 Task: Create Card Card0000000380 in Board Board0000000095 in Workspace WS0000000032 in Trello. Create Card Card0000000381 in Board Board0000000096 in Workspace WS0000000032 in Trello. Create Card Card0000000382 in Board Board0000000096 in Workspace WS0000000032 in Trello. Create Card Card0000000383 in Board Board0000000096 in Workspace WS0000000032 in Trello. Create Card Card0000000384 in Board Board0000000096 in Workspace WS0000000032 in Trello
Action: Mouse moved to (324, 335)
Screenshot: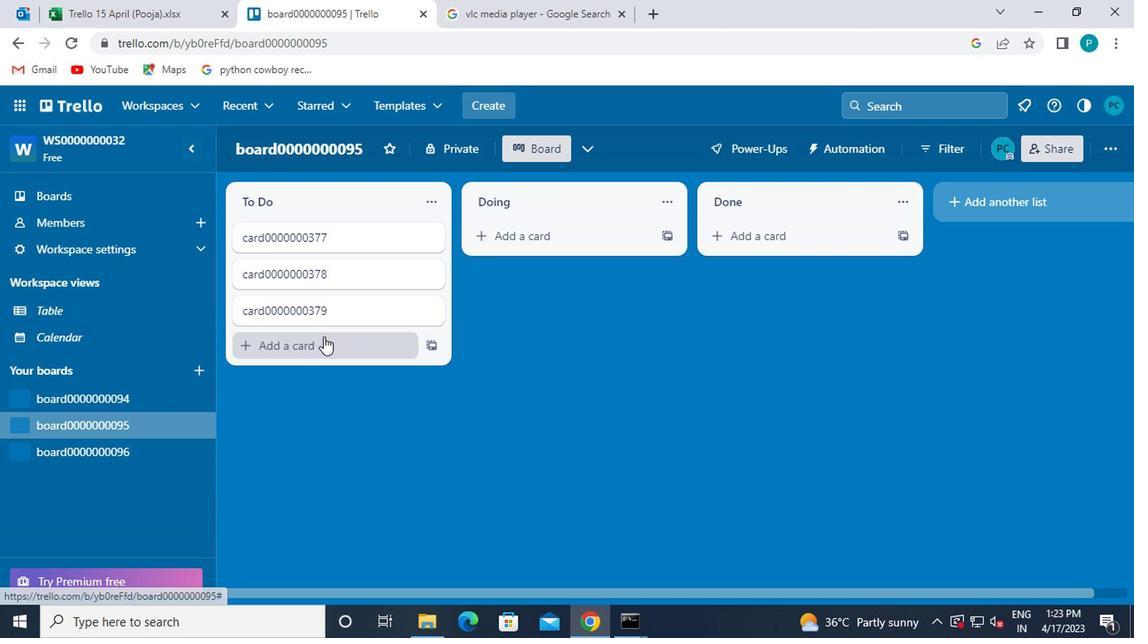
Action: Mouse pressed left at (324, 335)
Screenshot: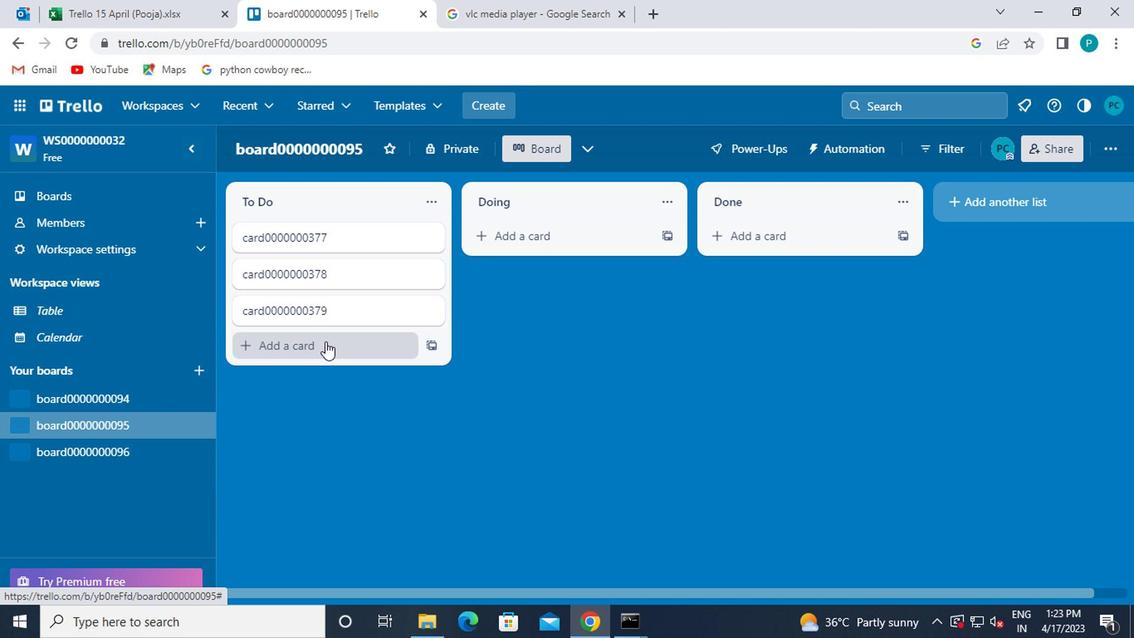 
Action: Mouse moved to (324, 350)
Screenshot: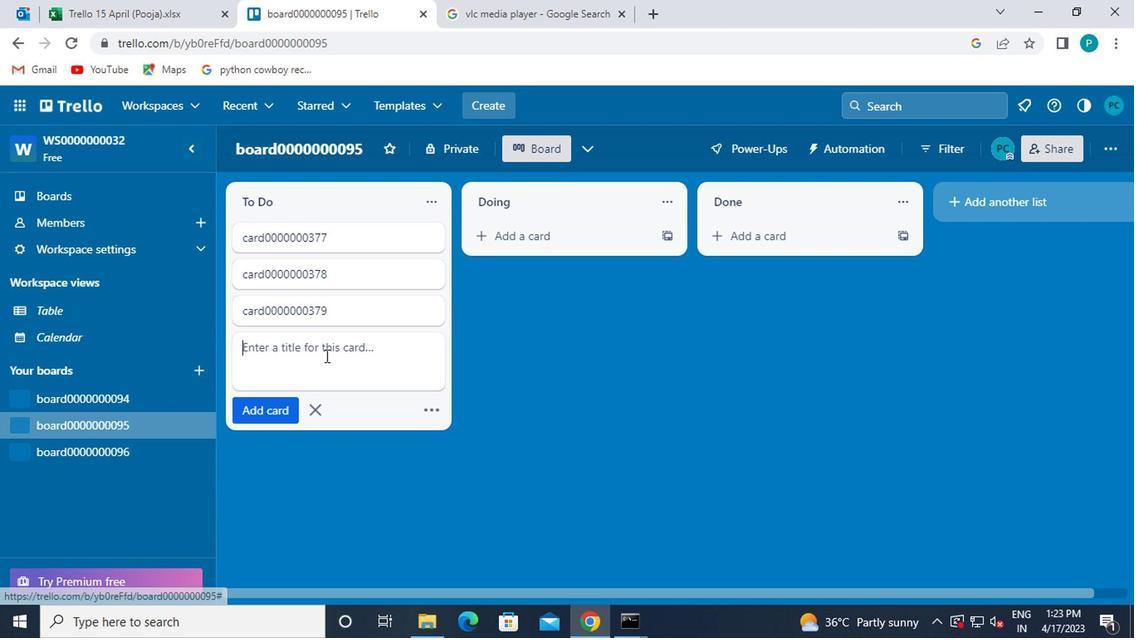 
Action: Key pressed card0000000380
Screenshot: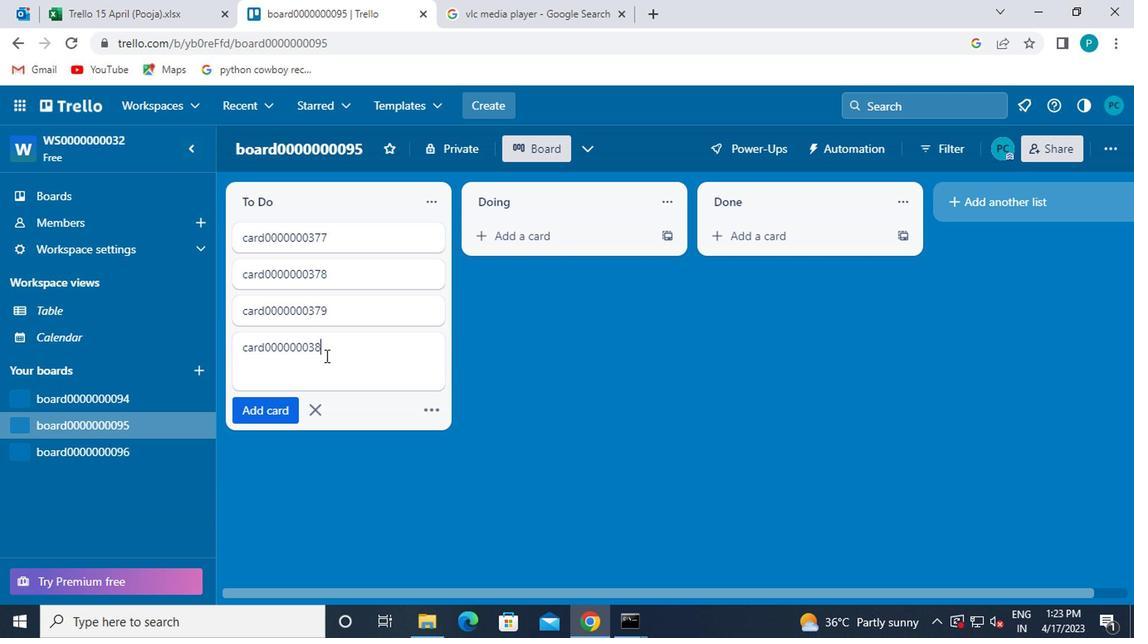 
Action: Mouse moved to (285, 401)
Screenshot: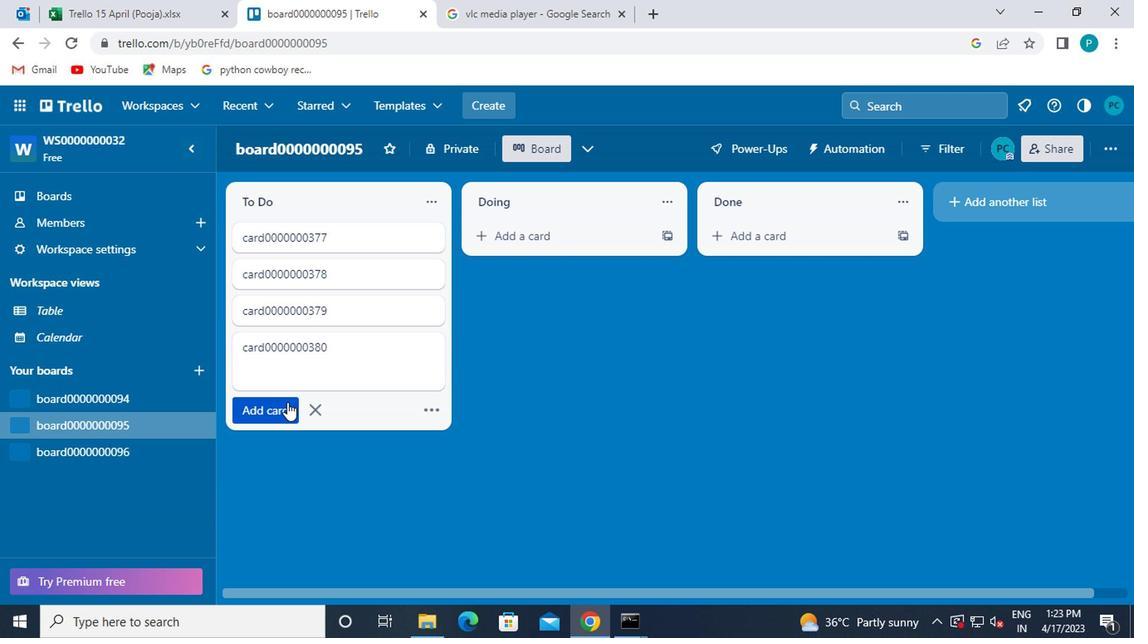 
Action: Mouse pressed left at (285, 401)
Screenshot: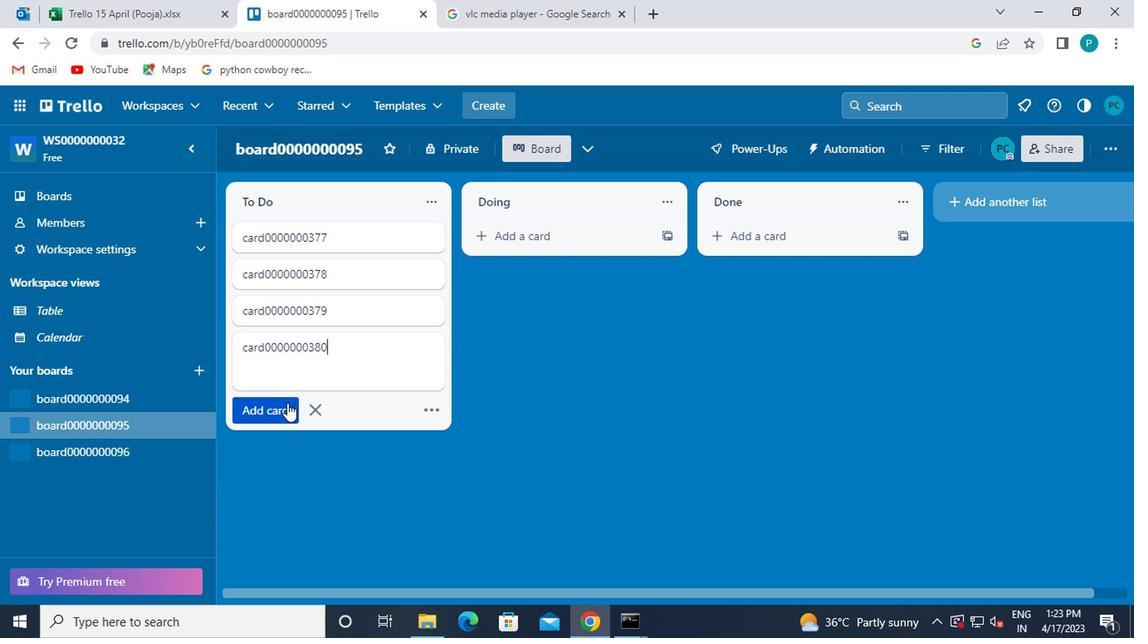 
Action: Mouse moved to (316, 440)
Screenshot: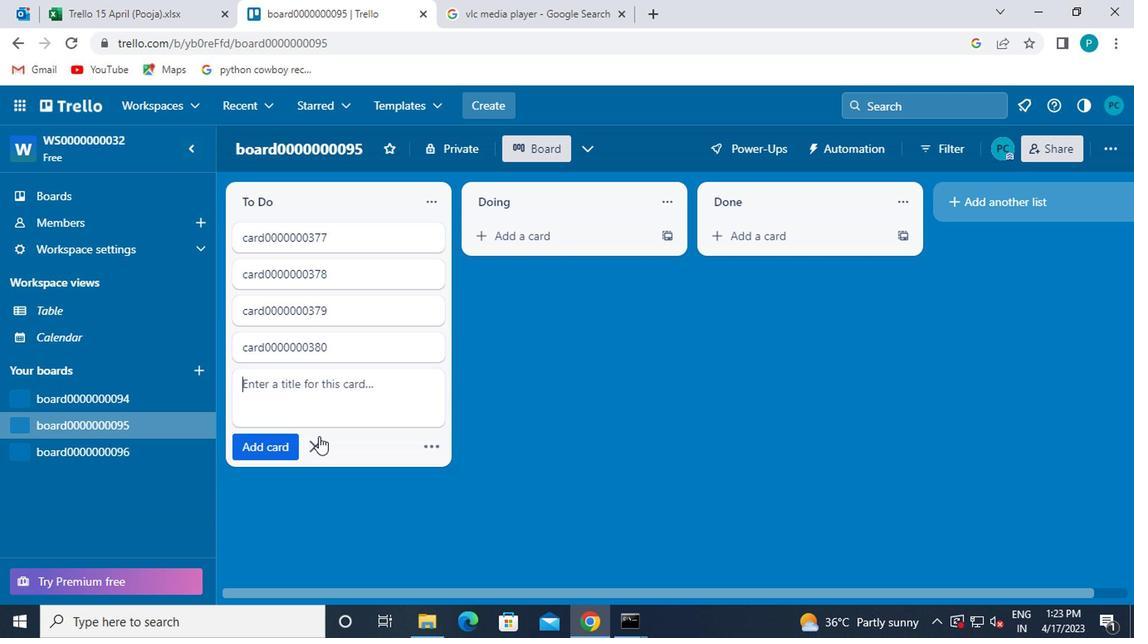 
Action: Mouse pressed left at (316, 440)
Screenshot: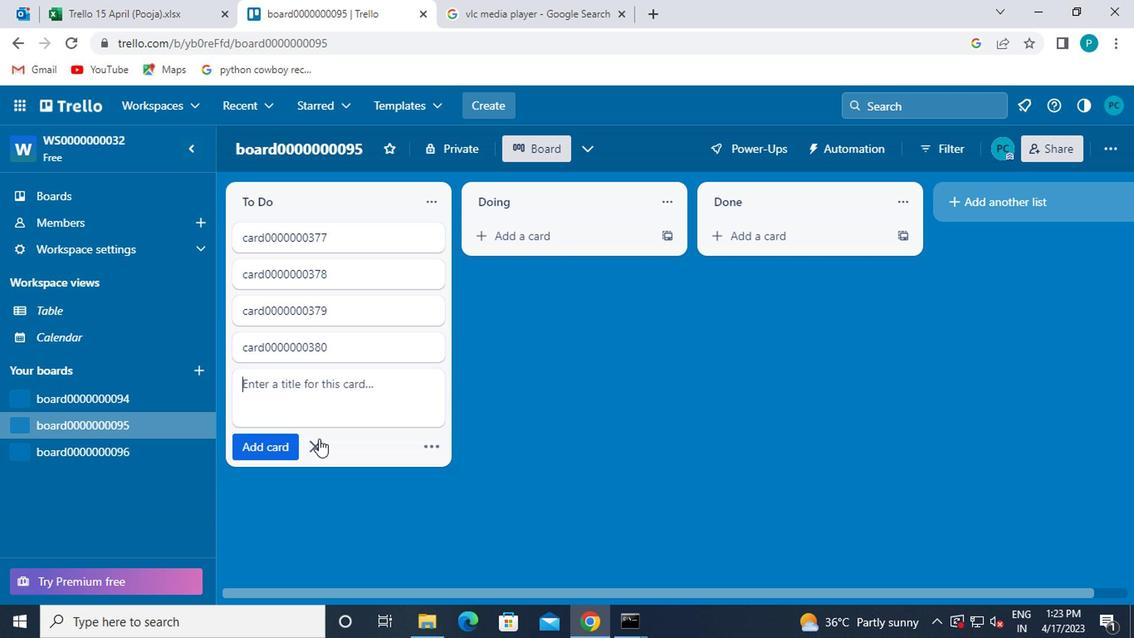 
Action: Mouse moved to (132, 444)
Screenshot: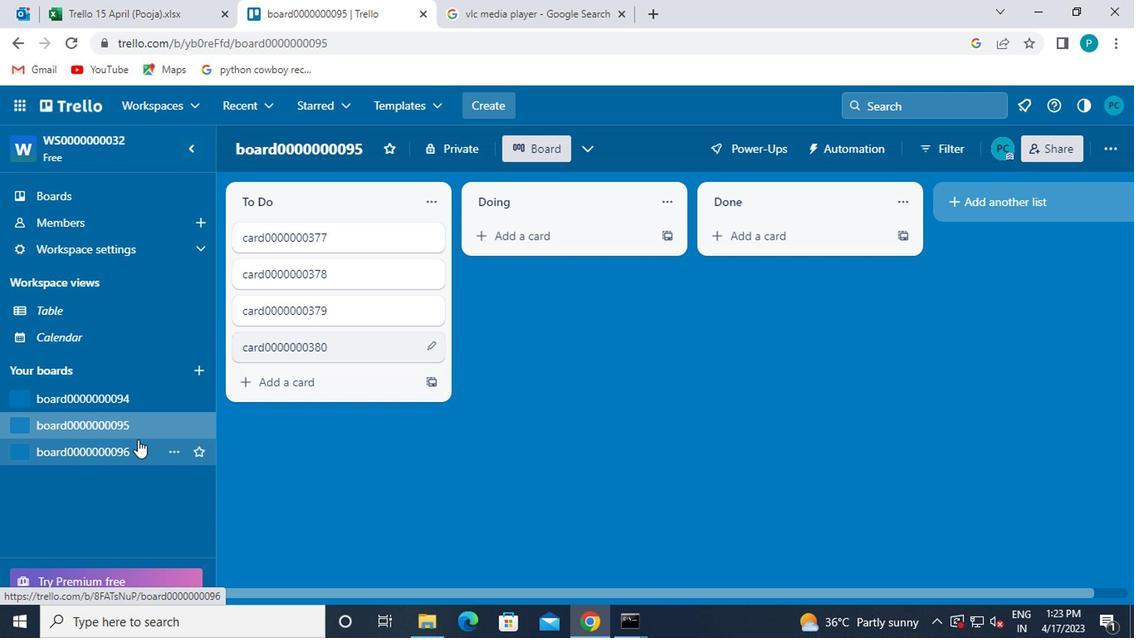 
Action: Mouse pressed left at (132, 444)
Screenshot: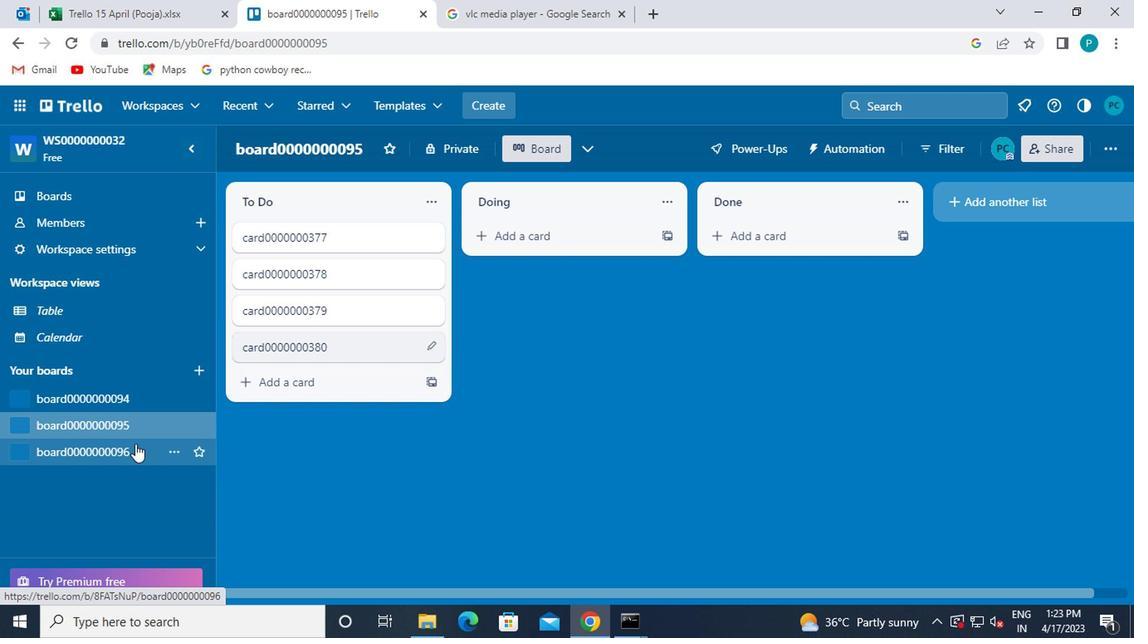 
Action: Mouse moved to (268, 261)
Screenshot: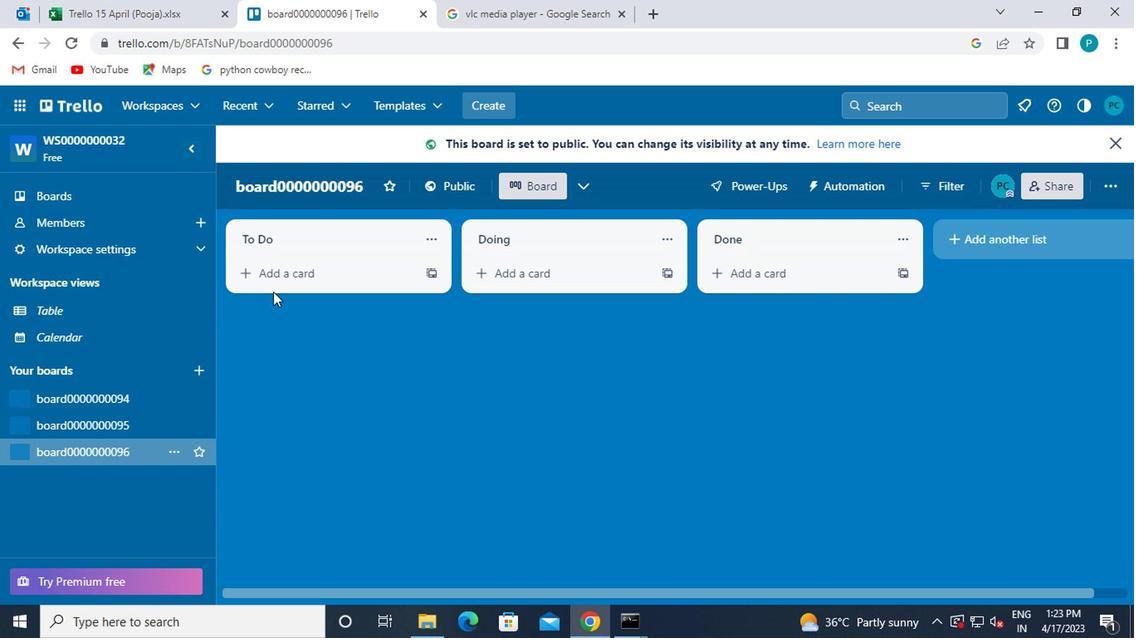 
Action: Mouse pressed left at (268, 261)
Screenshot: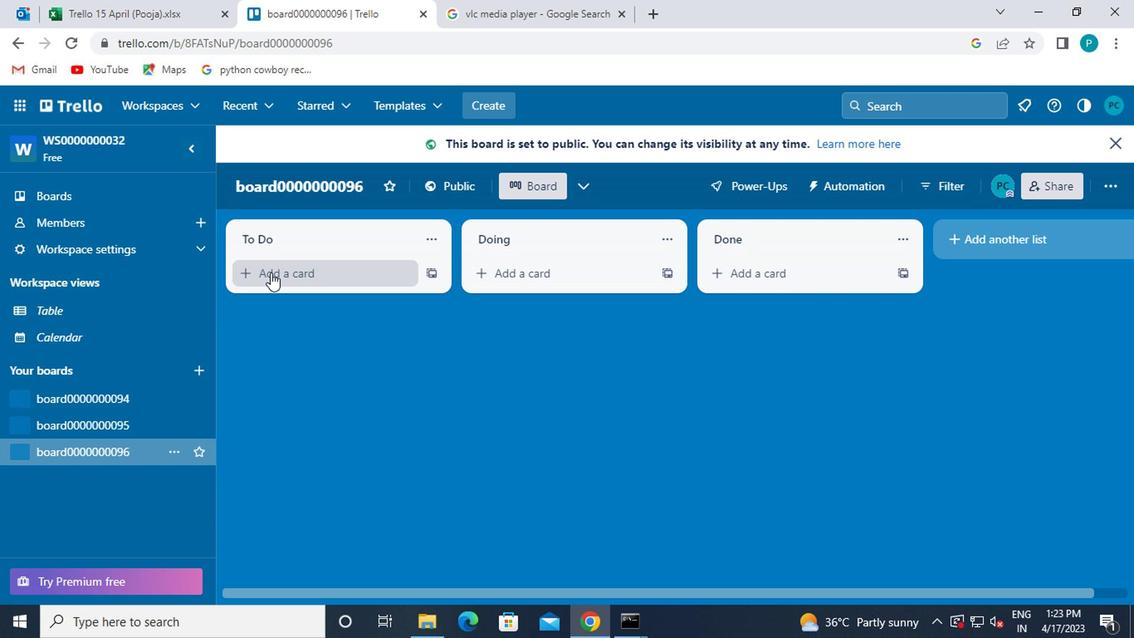 
Action: Key pressed card0000000381
Screenshot: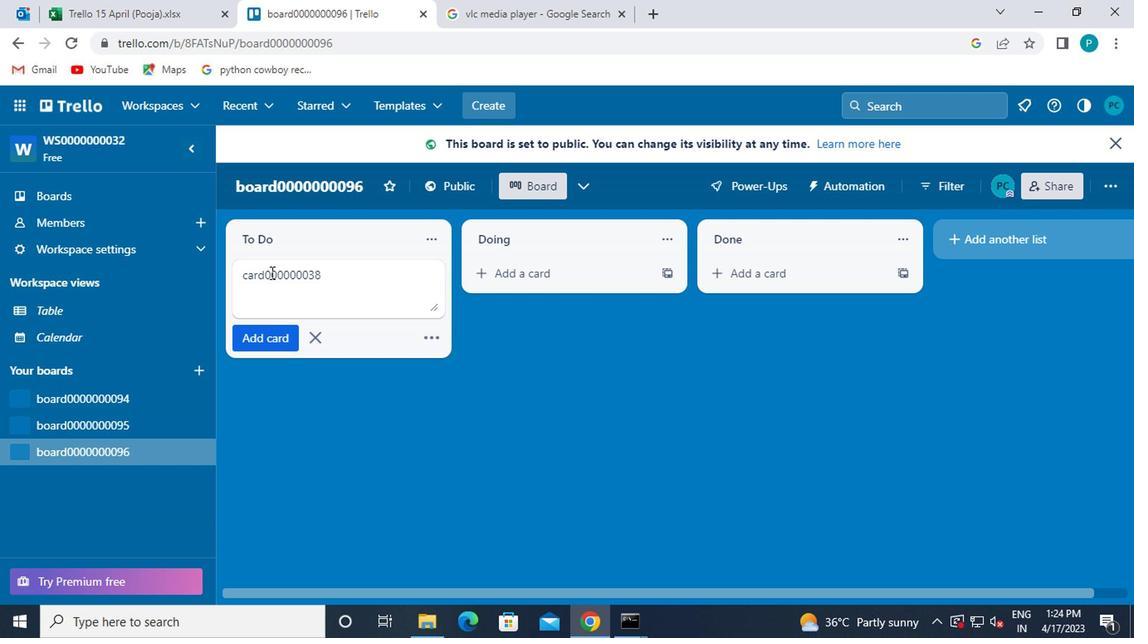 
Action: Mouse moved to (262, 329)
Screenshot: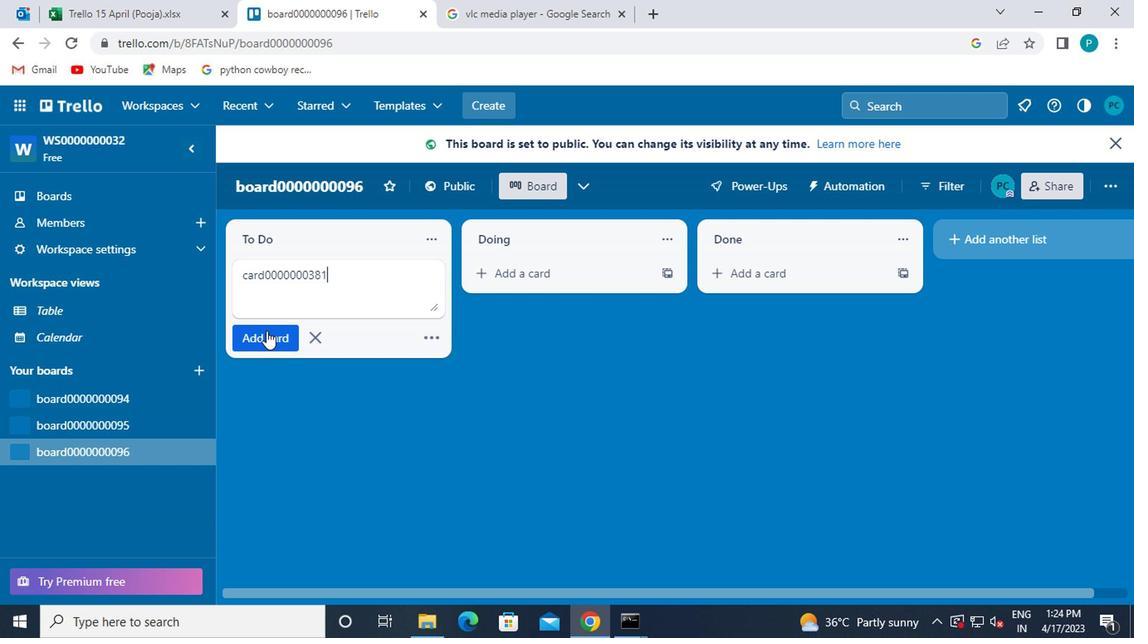 
Action: Mouse pressed left at (262, 329)
Screenshot: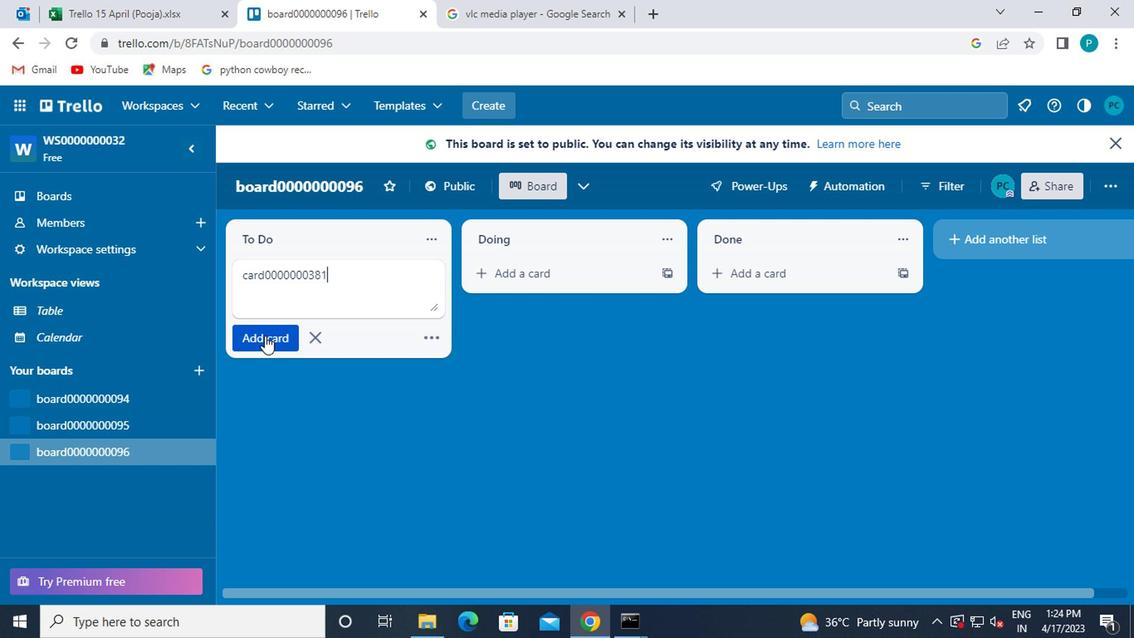 
Action: Key pressed card0000000382
Screenshot: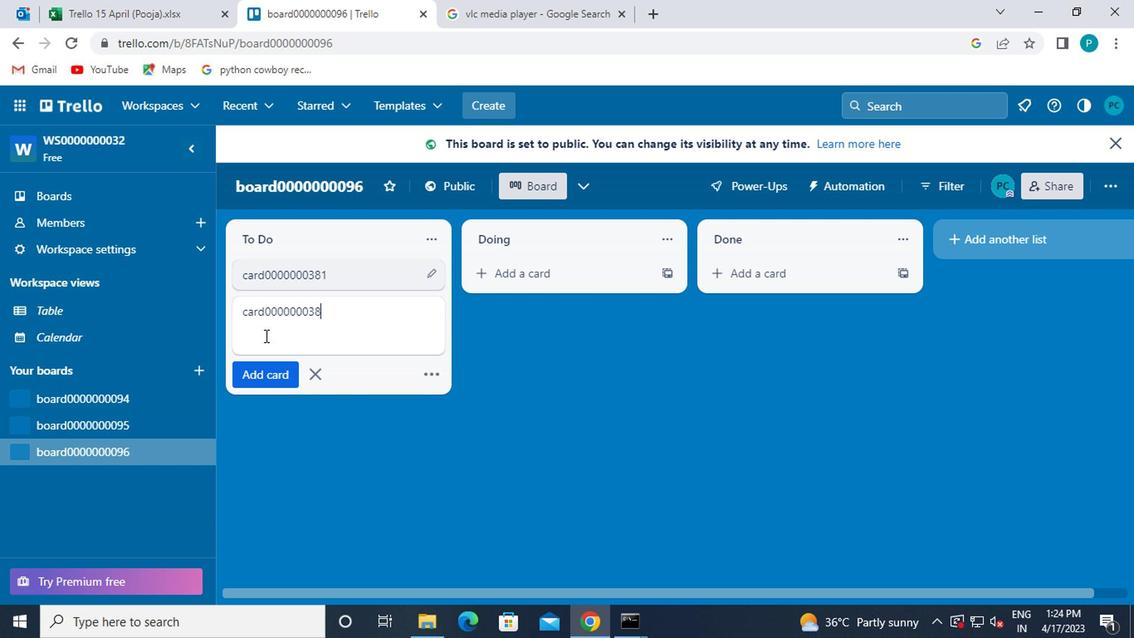 
Action: Mouse moved to (266, 378)
Screenshot: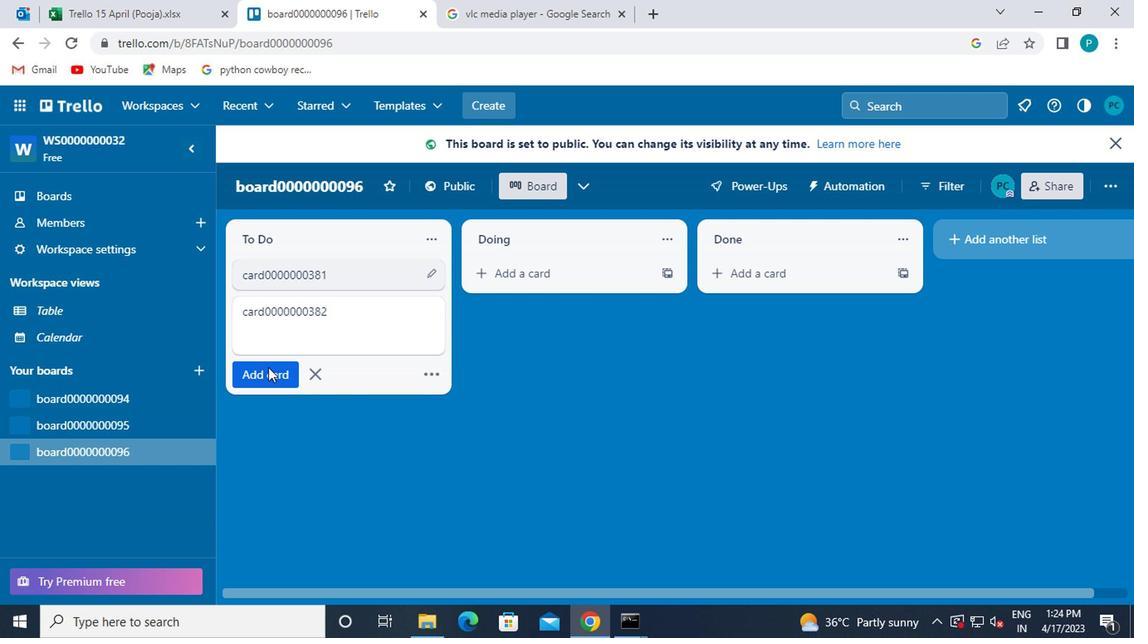 
Action: Mouse pressed left at (266, 378)
Screenshot: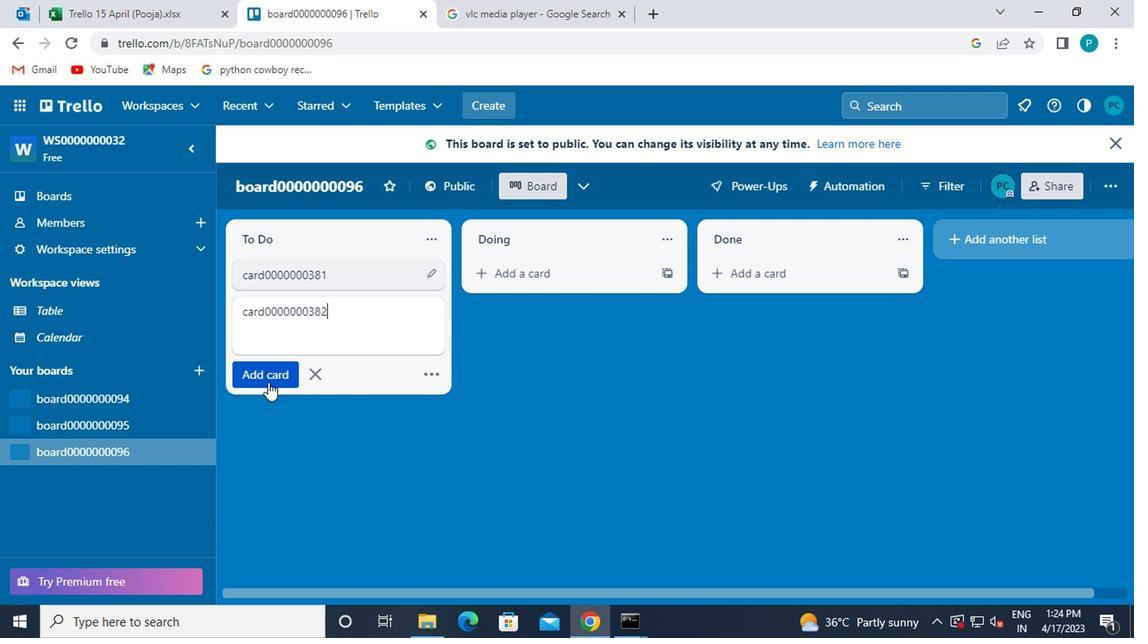 
Action: Key pressed card0000000383
Screenshot: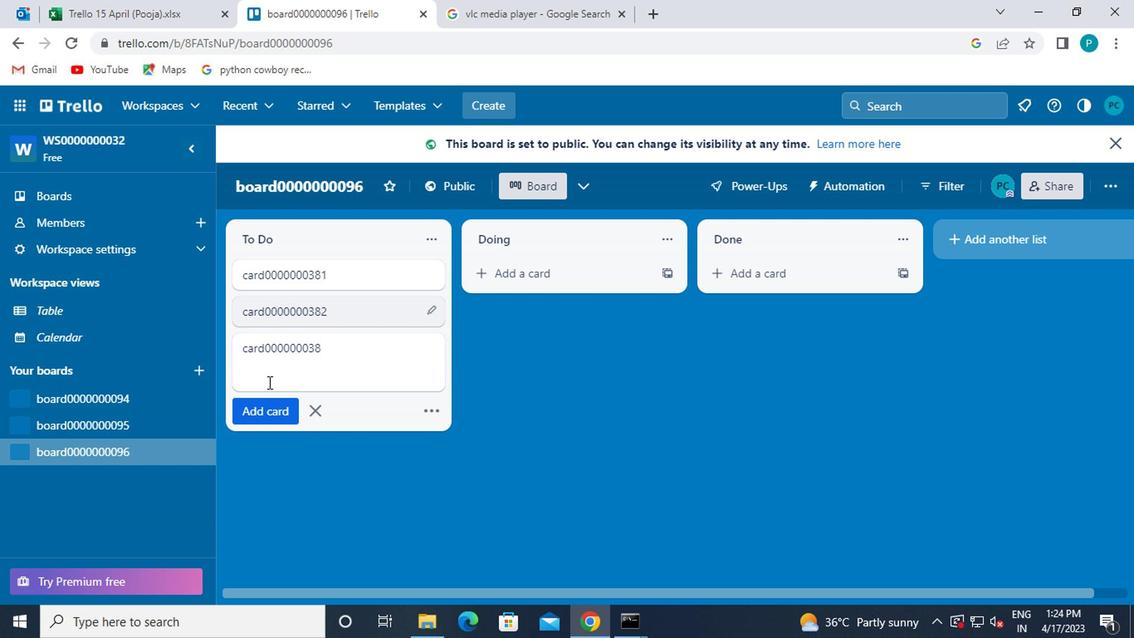 
Action: Mouse moved to (266, 404)
Screenshot: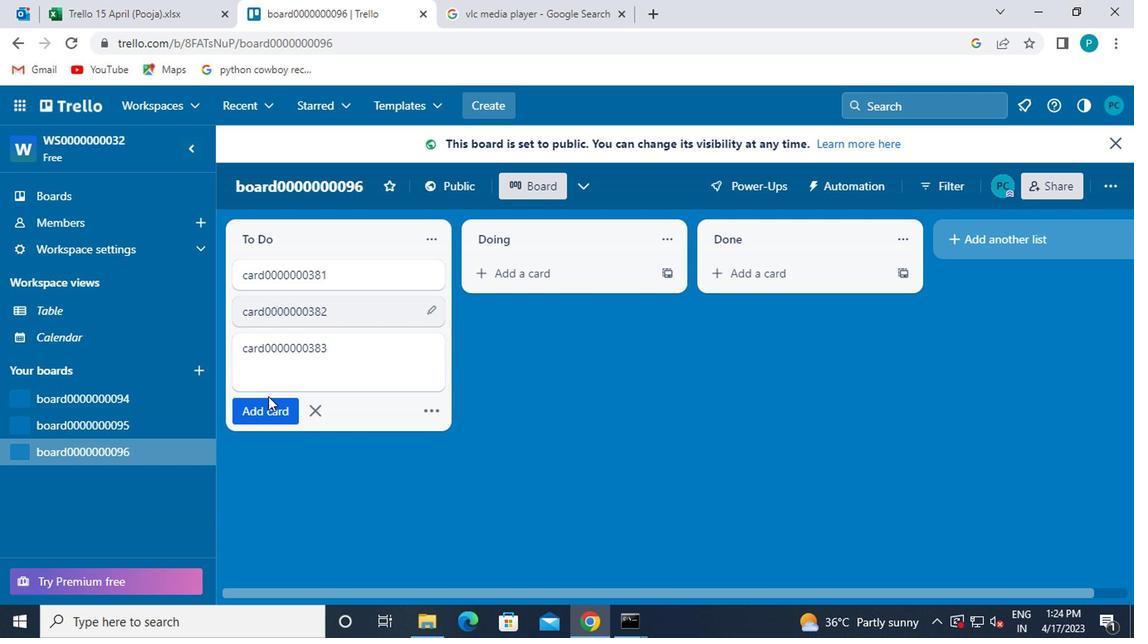 
Action: Mouse pressed left at (266, 404)
Screenshot: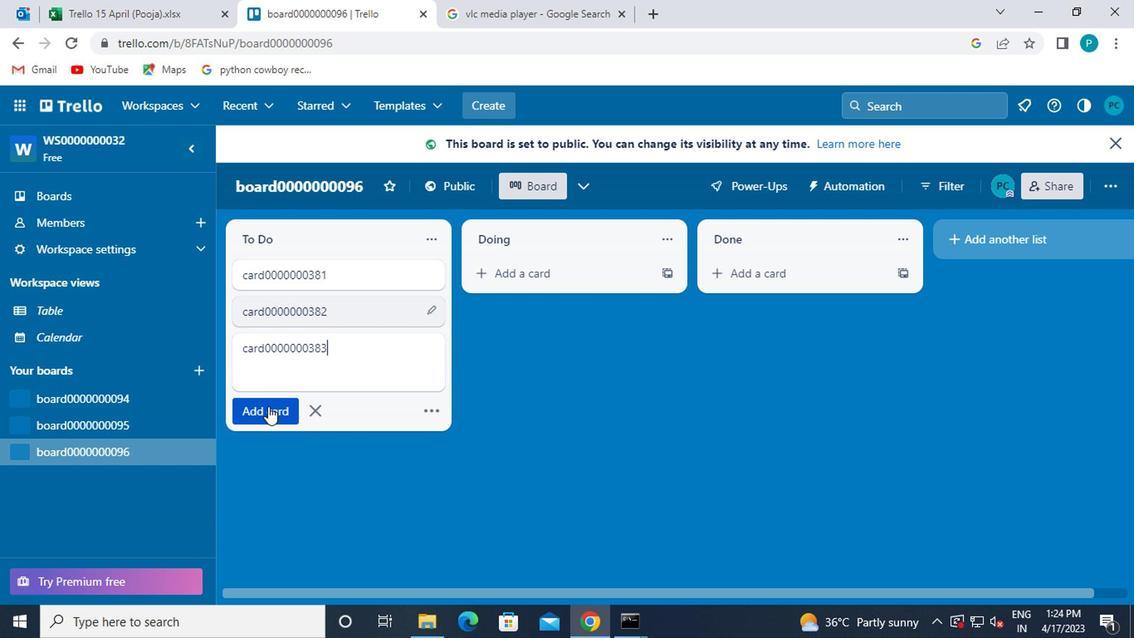 
Action: Key pressed card0000000384
Screenshot: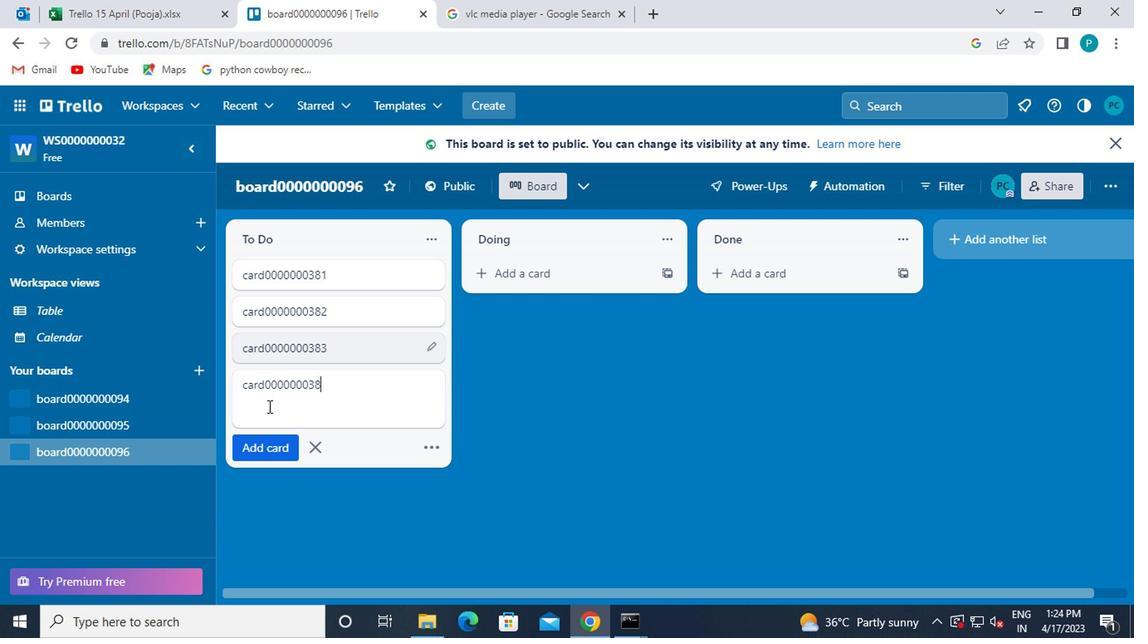 
Action: Mouse moved to (267, 439)
Screenshot: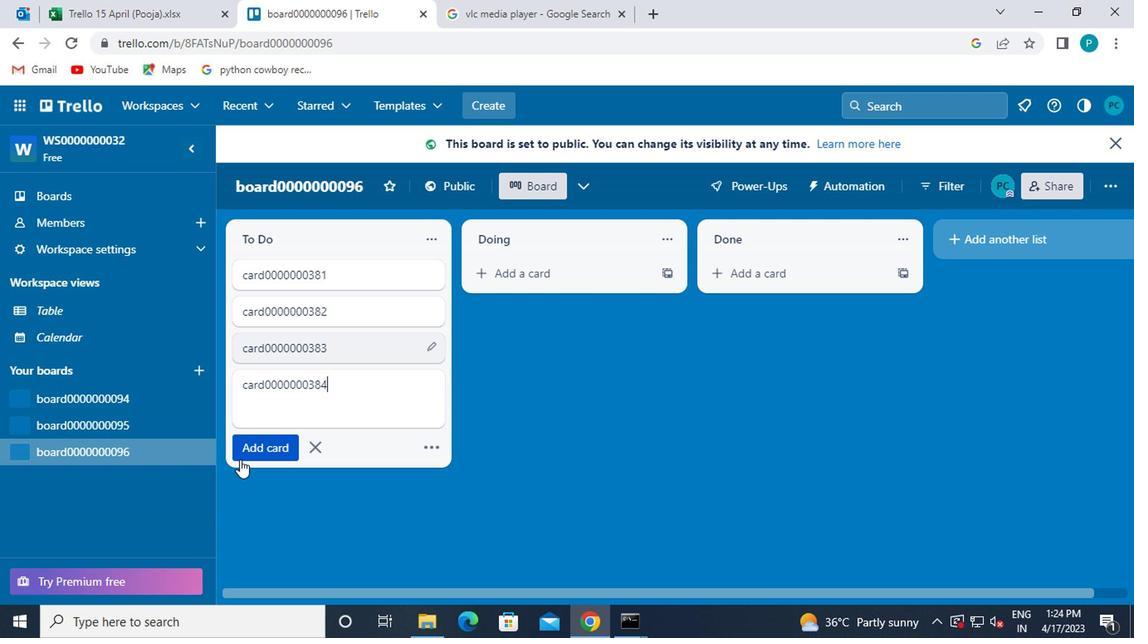 
Action: Mouse pressed left at (267, 439)
Screenshot: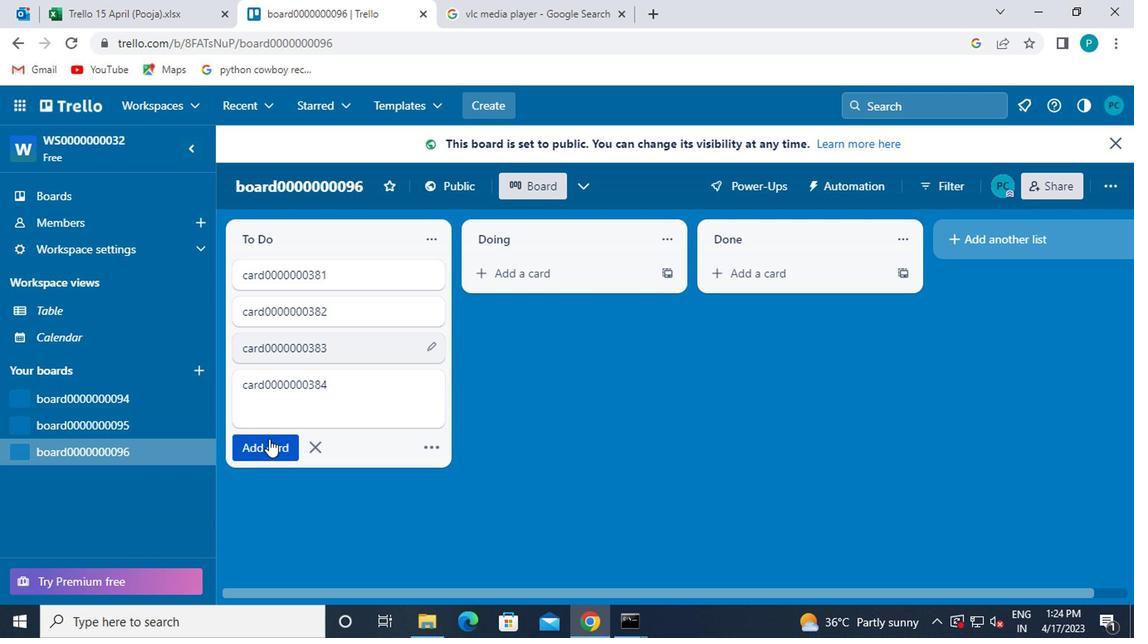 
